Task: Create Card Sales Target Review in Board Branding and Identity Best Practices to Workspace Content Management Software. Create Card Magic Review in Board Employee Skill Development Programs to Workspace Content Management Software. Create Card Product Development Planning in Board Content Marketing Social Media Content Creation and Management to Workspace Content Management Software
Action: Mouse moved to (71, 301)
Screenshot: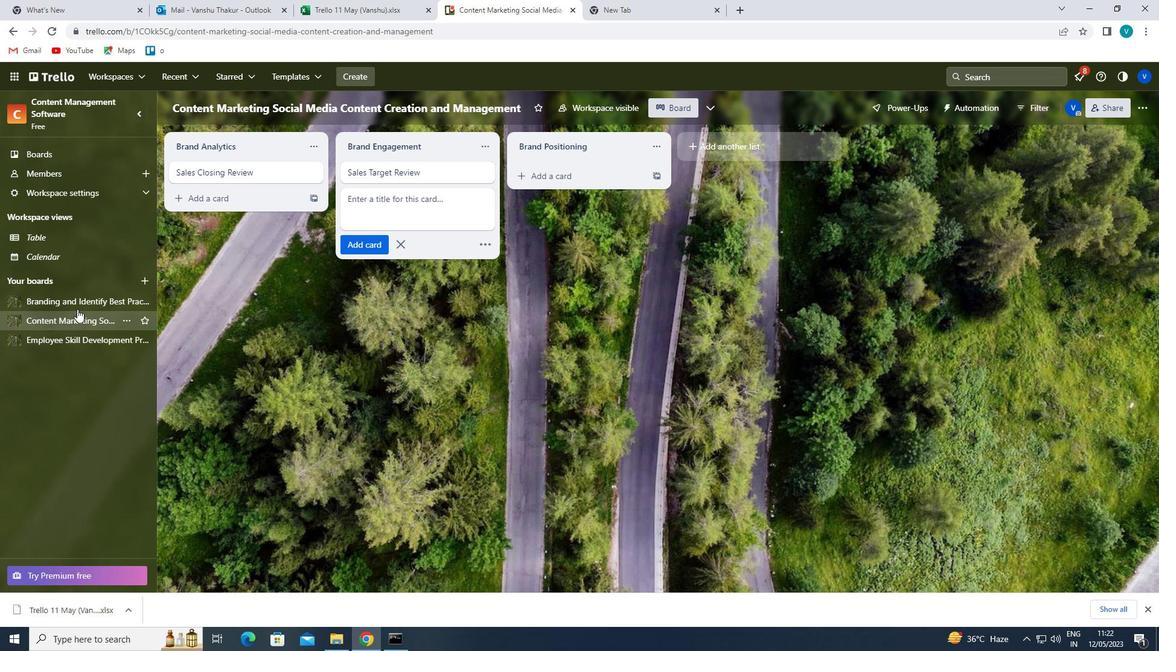 
Action: Mouse pressed left at (71, 301)
Screenshot: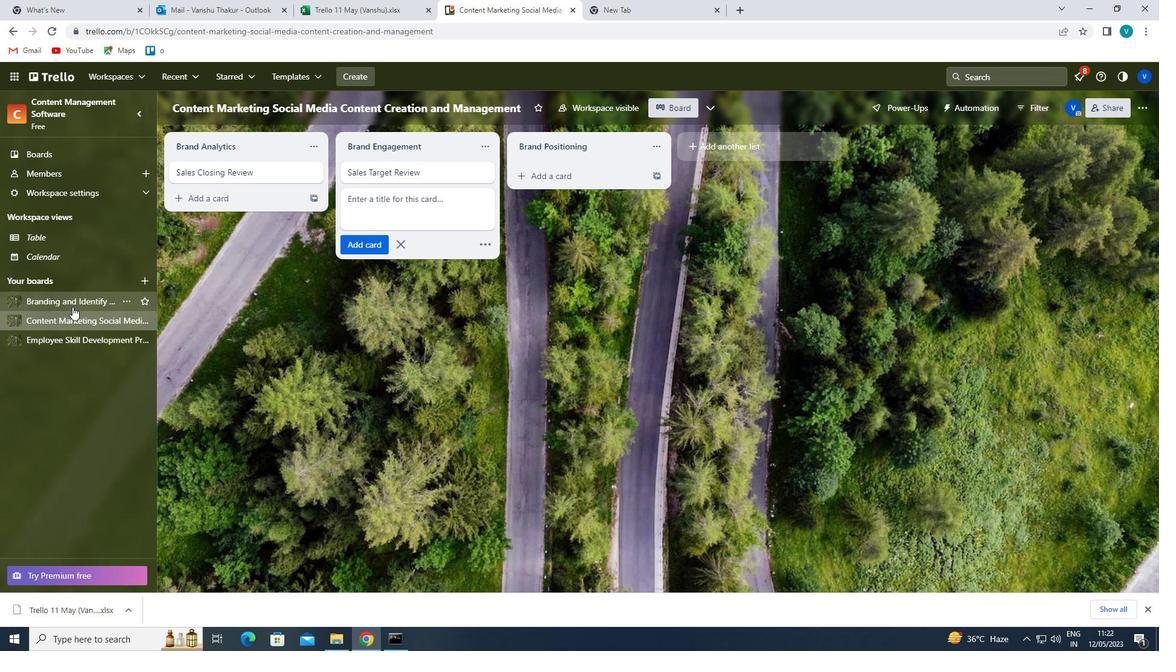 
Action: Mouse moved to (546, 179)
Screenshot: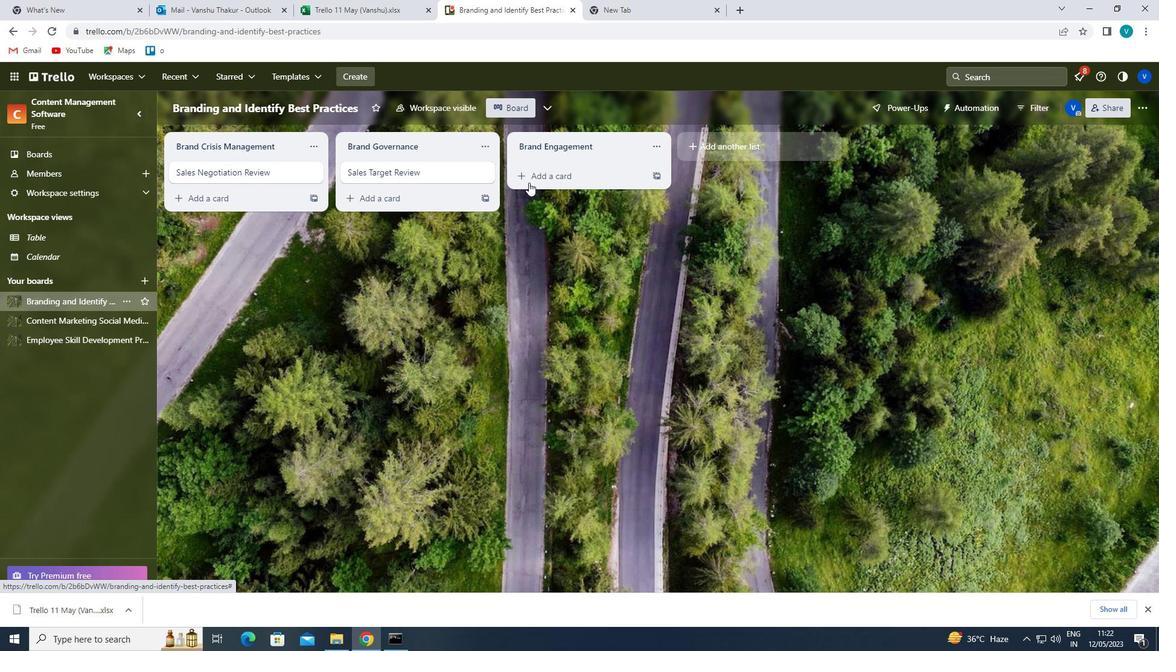 
Action: Mouse pressed left at (546, 179)
Screenshot: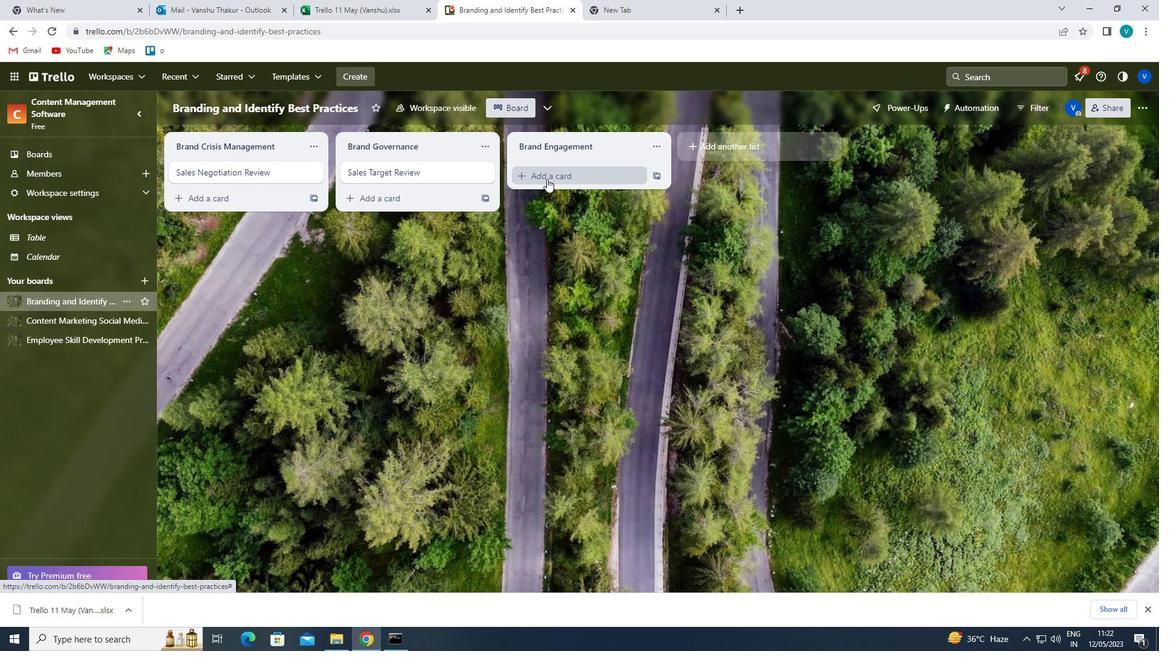 
Action: Key pressed <Key.shift>SALES<Key.space><Key.shift>TARGET<Key.space><Key.shift>REVIEW<Key.enter>
Screenshot: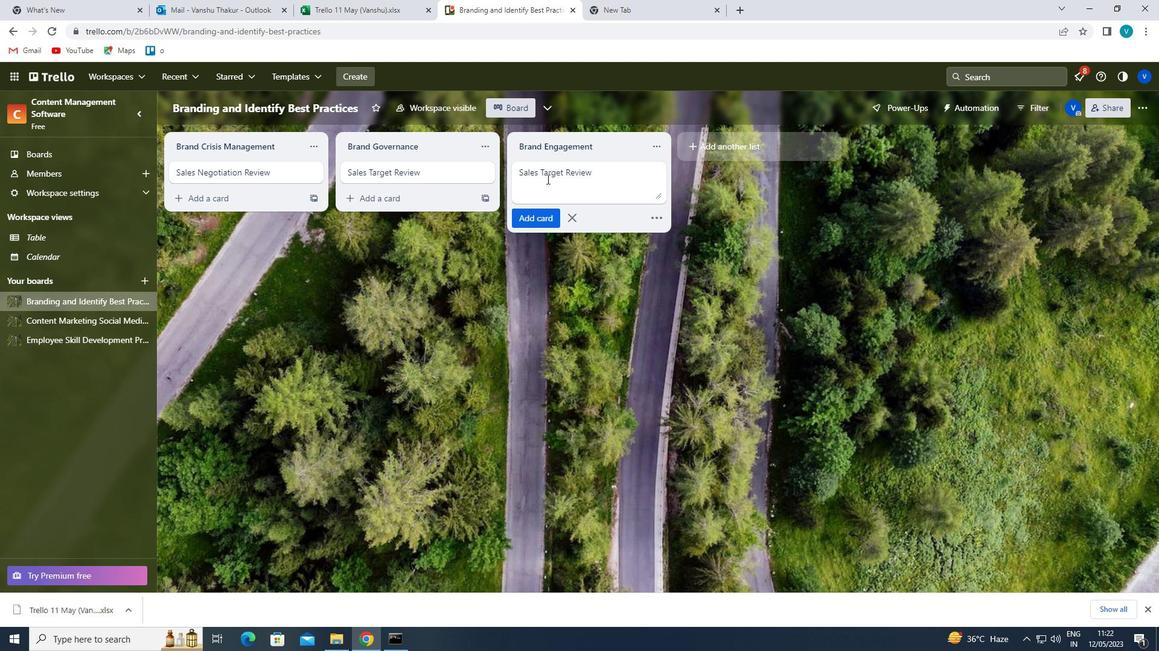 
Action: Mouse moved to (77, 339)
Screenshot: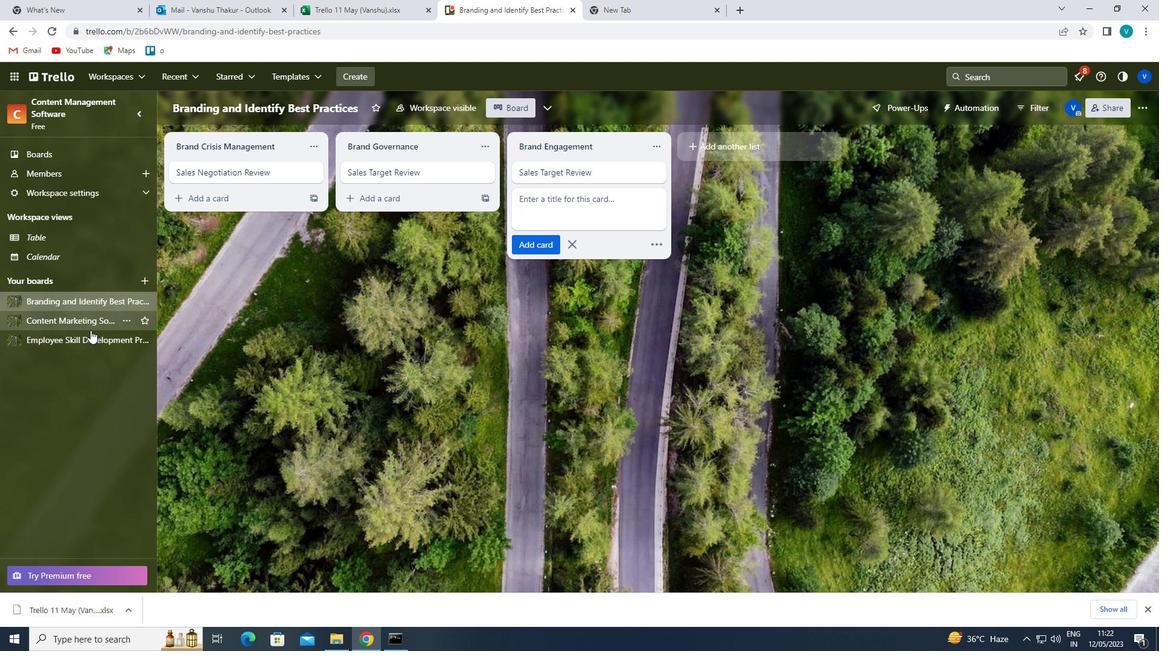 
Action: Mouse pressed left at (77, 339)
Screenshot: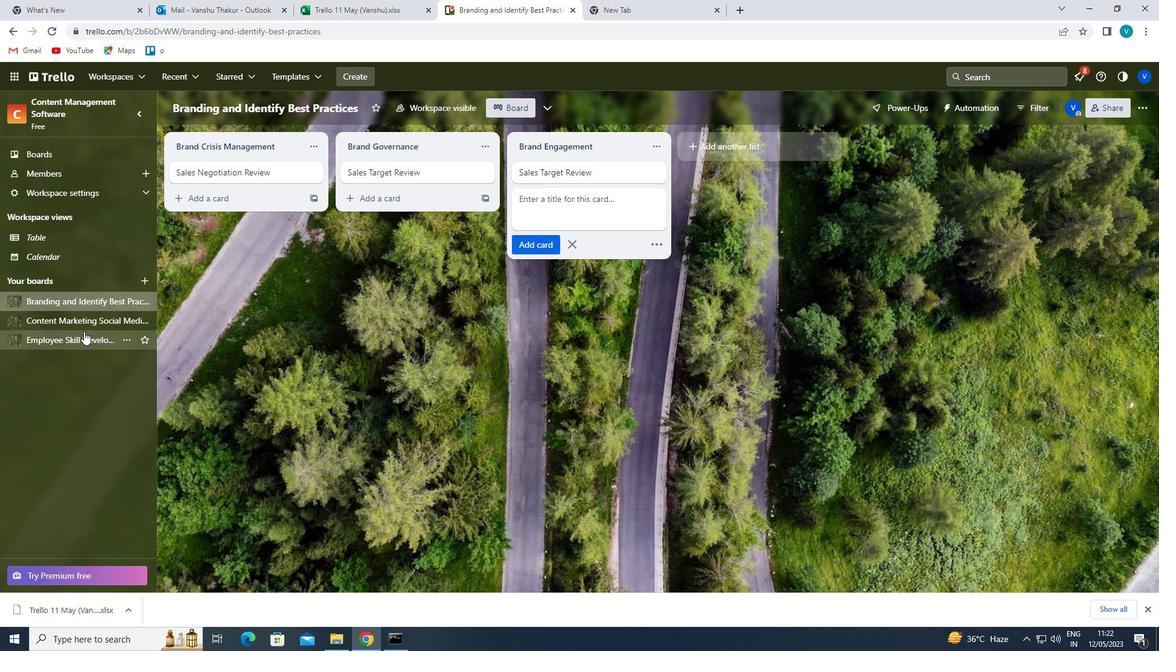 
Action: Mouse moved to (548, 143)
Screenshot: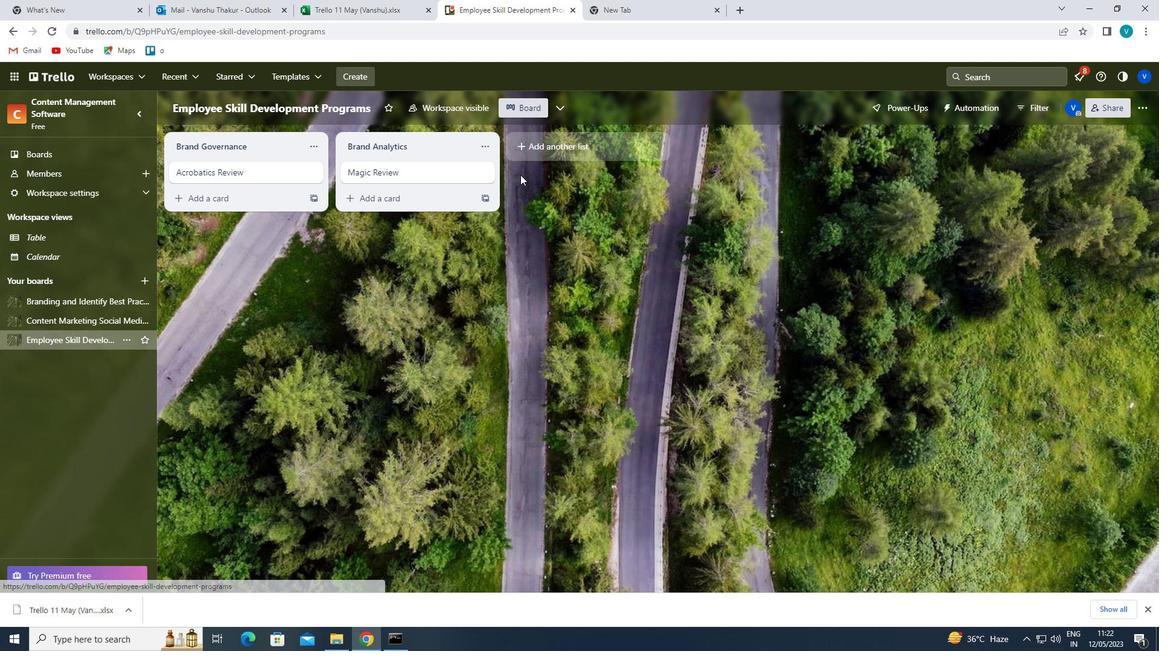 
Action: Mouse pressed left at (548, 143)
Screenshot: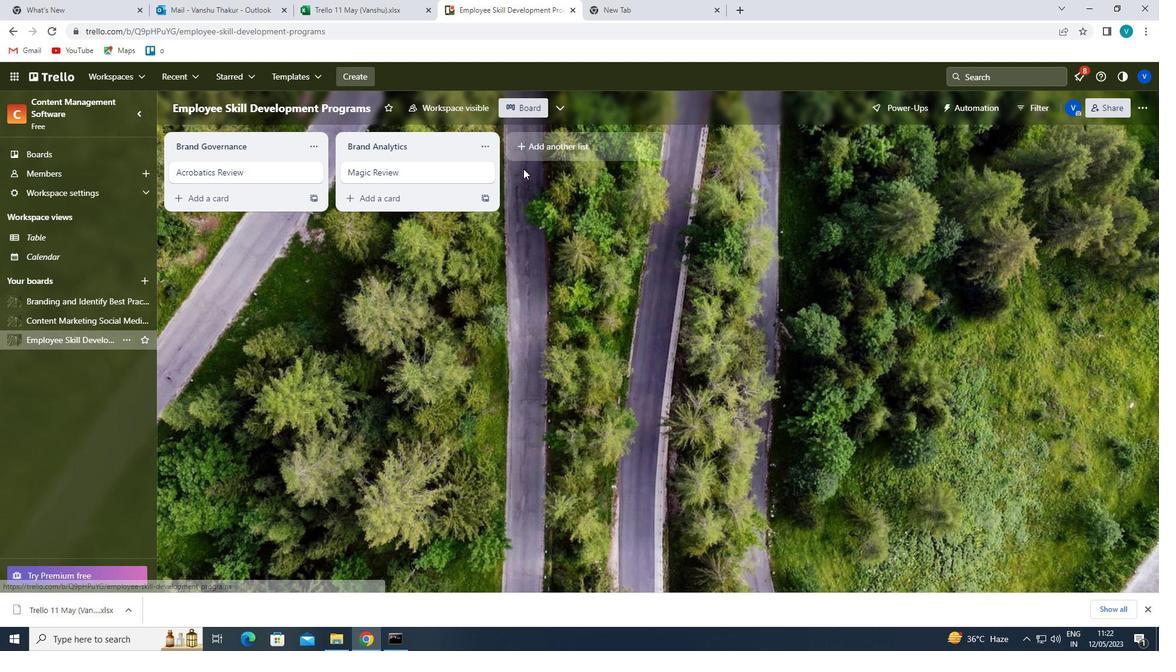 
Action: Mouse moved to (565, 141)
Screenshot: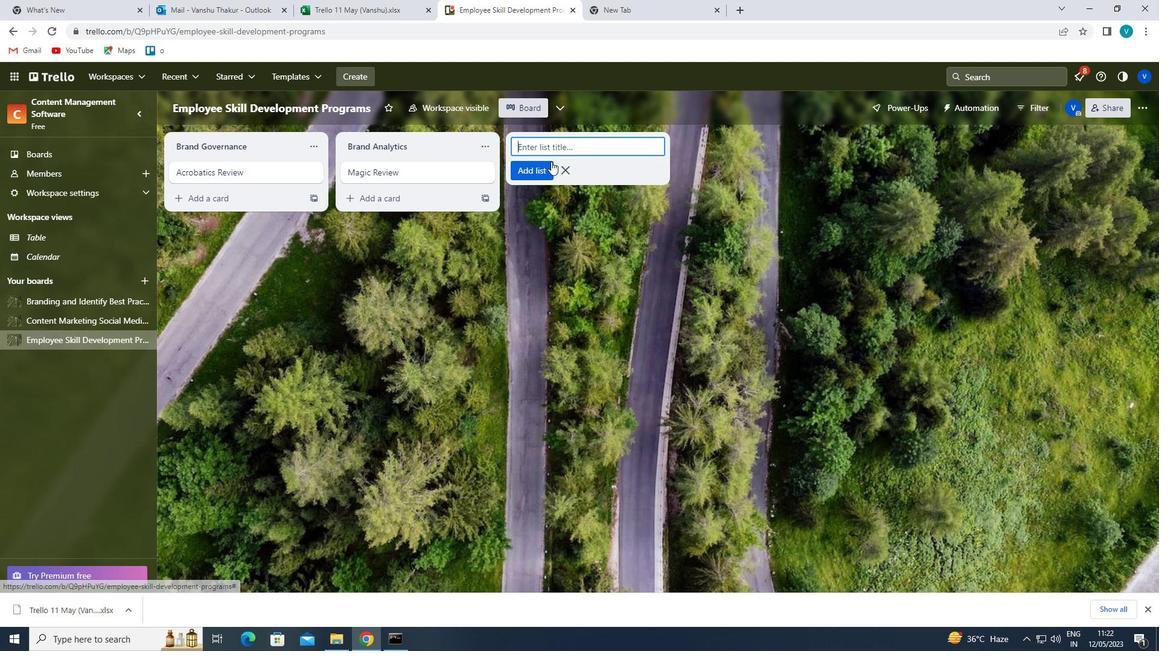 
Action: Mouse pressed left at (565, 141)
Screenshot: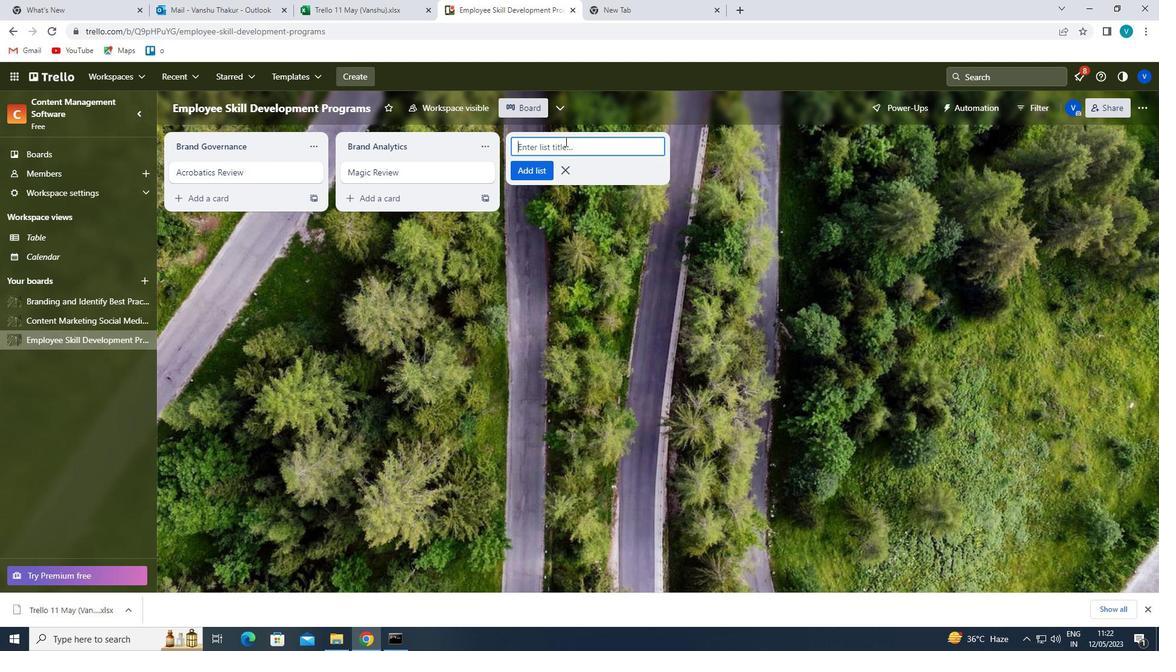 
Action: Key pressed <Key.shift>MAGIC<Key.space><Key.shift>REVIEW
Screenshot: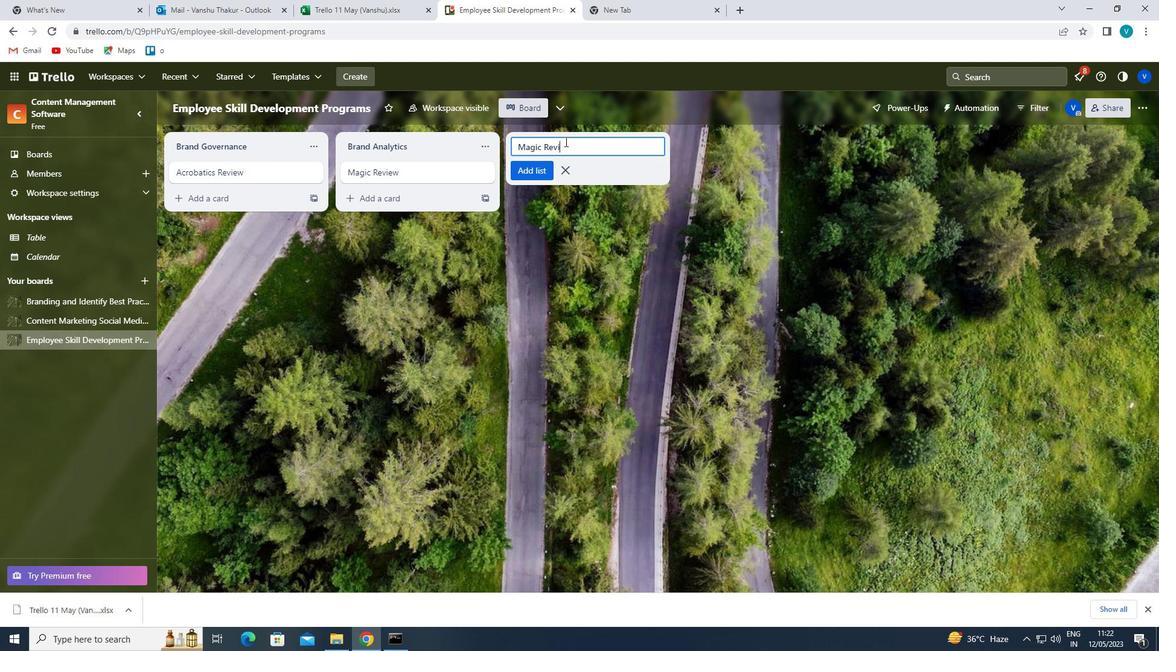 
Action: Mouse moved to (641, 146)
Screenshot: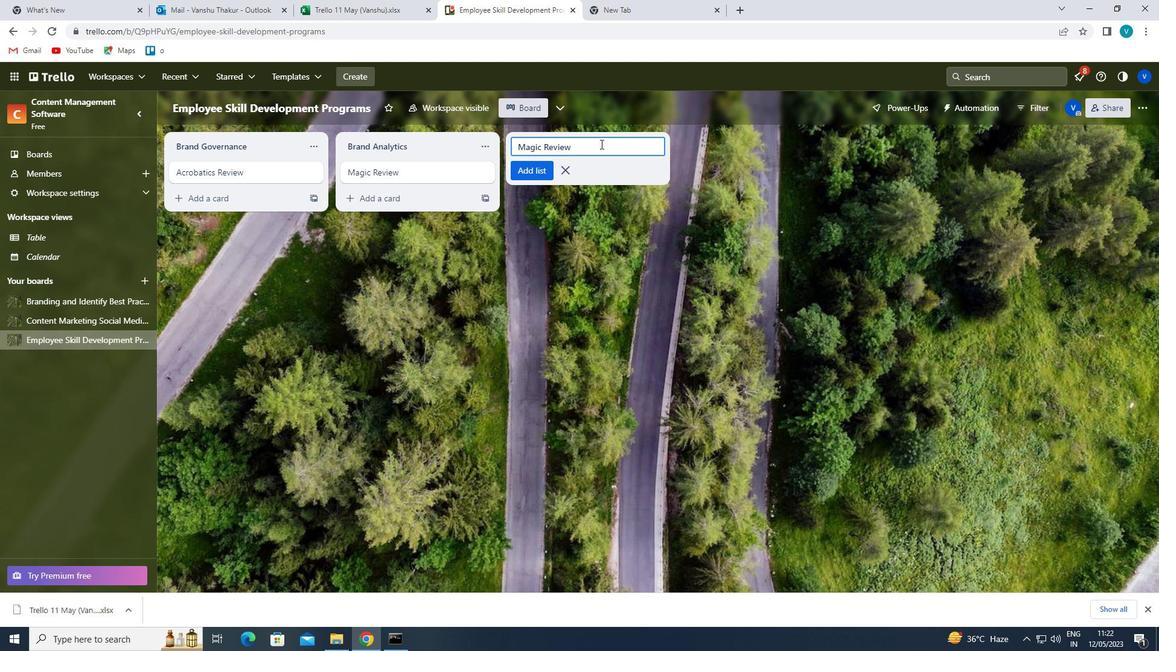
Action: Key pressed <Key.enter>
Screenshot: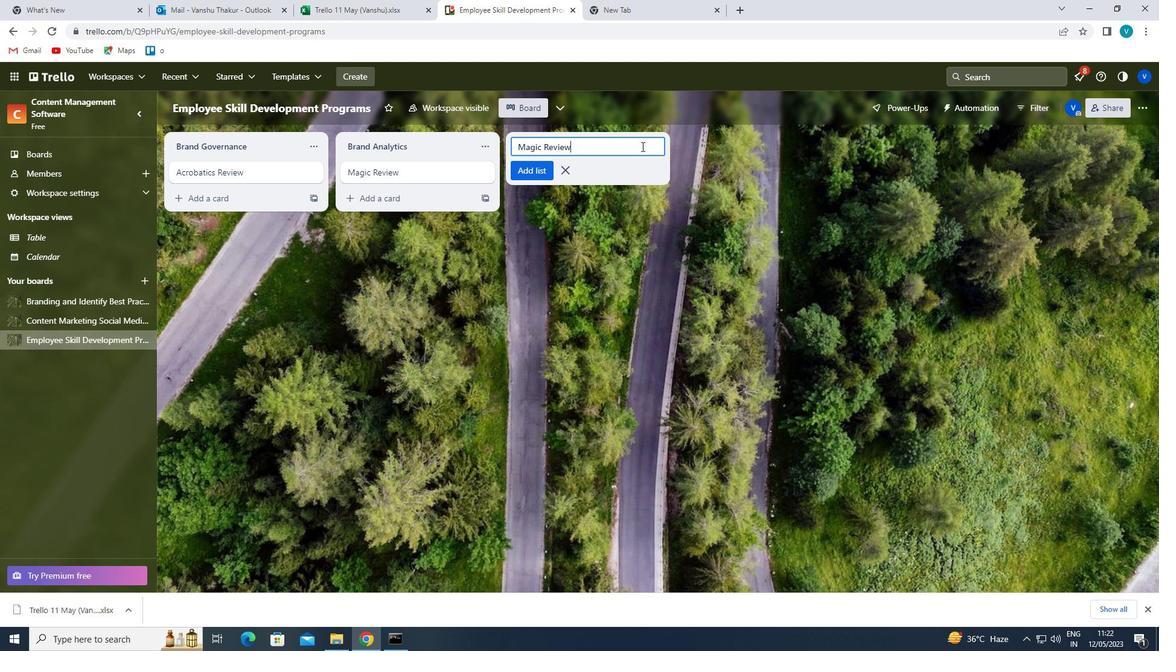 
Action: Mouse moved to (82, 315)
Screenshot: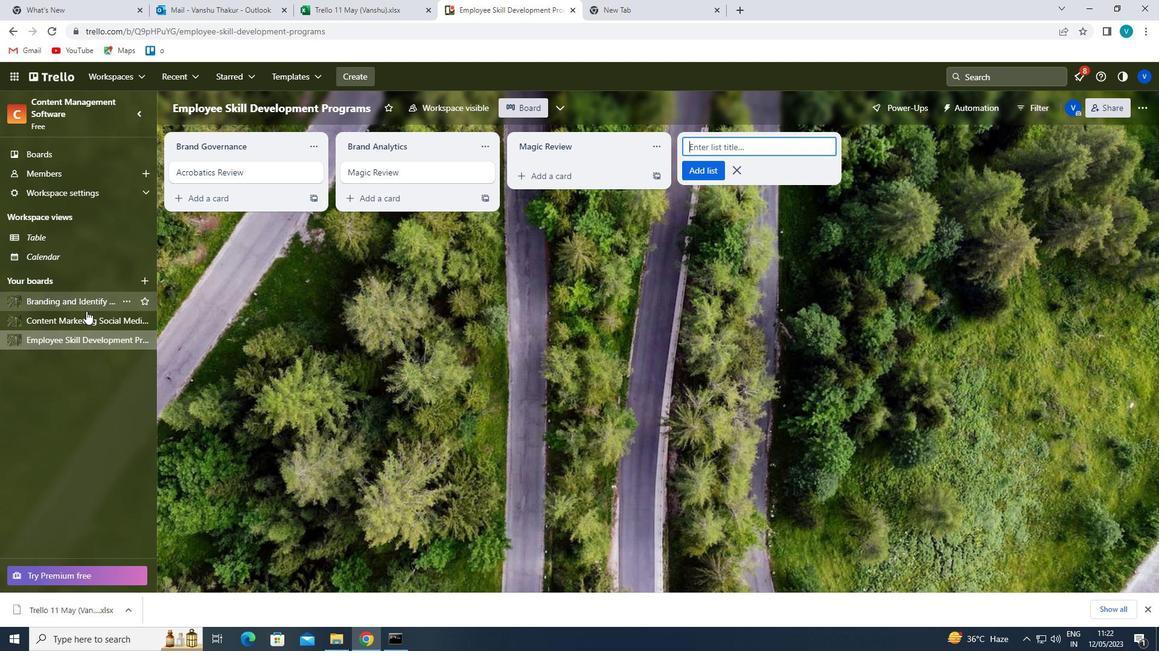 
Action: Mouse pressed left at (82, 315)
Screenshot: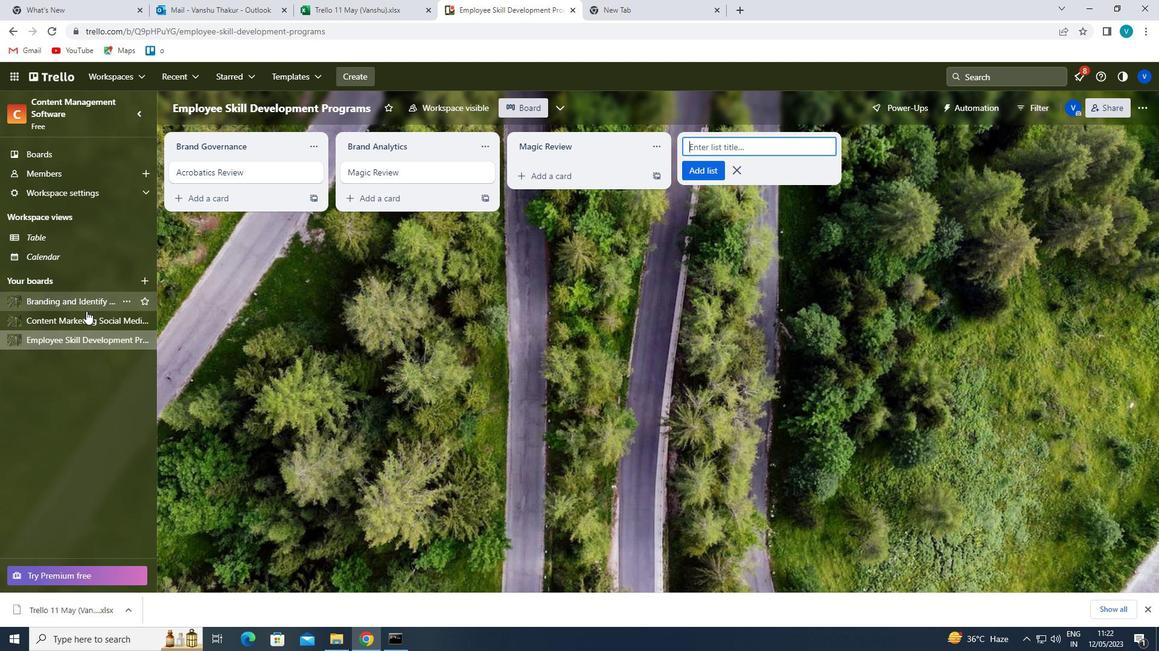 
Action: Mouse moved to (546, 176)
Screenshot: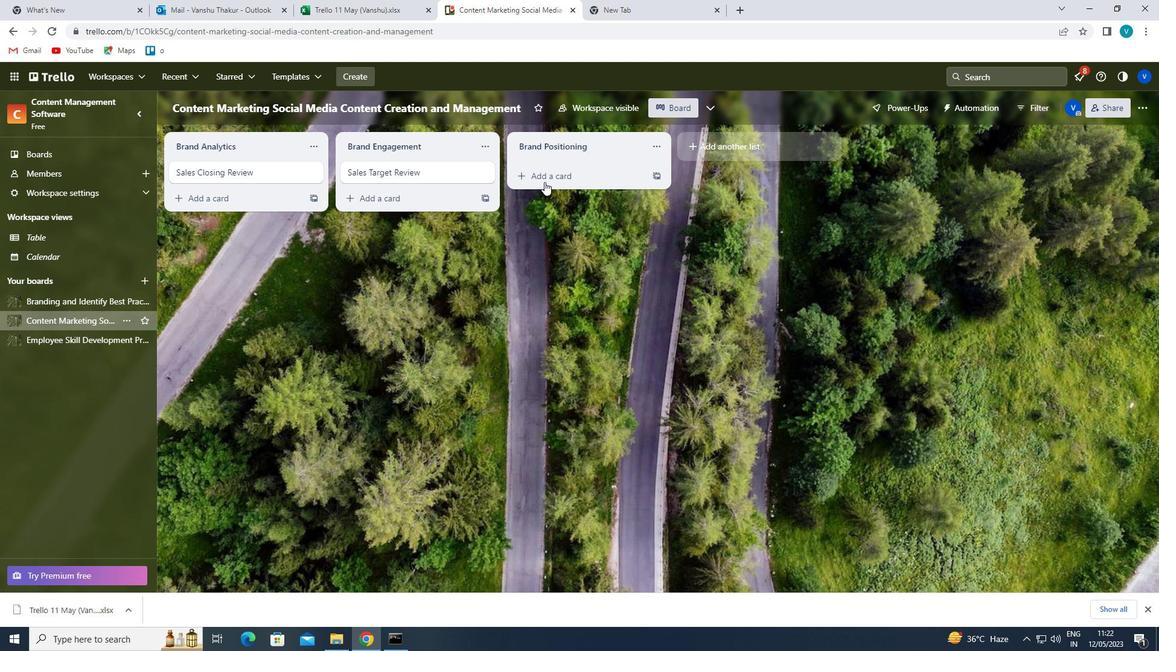 
Action: Mouse pressed left at (546, 176)
Screenshot: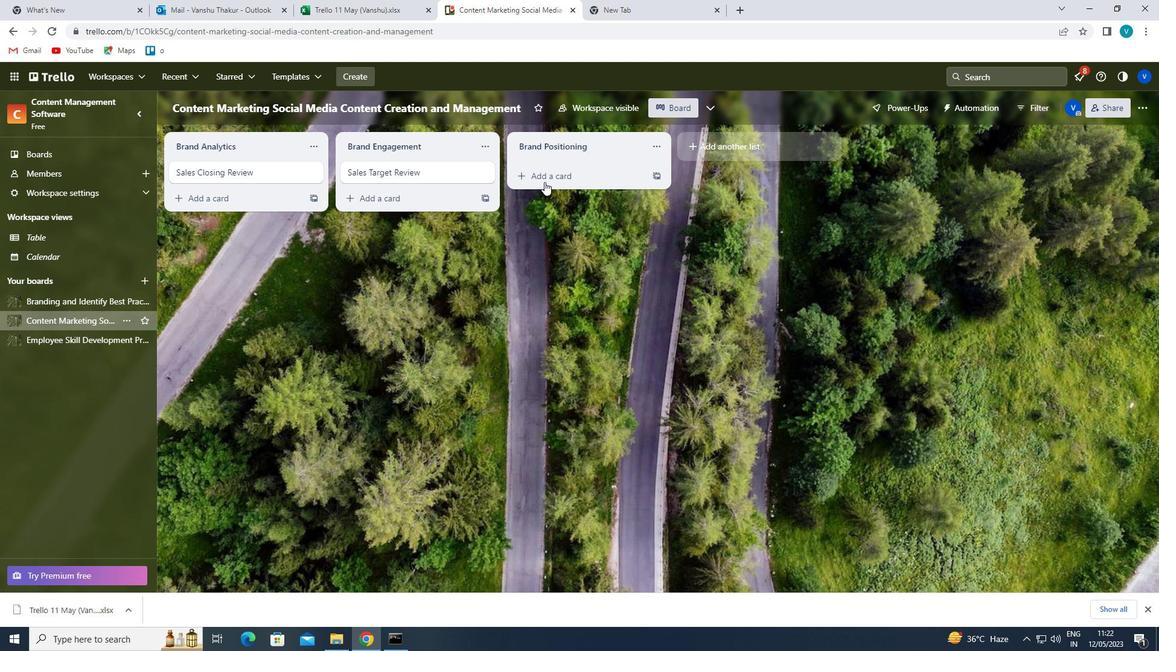 
Action: Key pressed <Key.shift>PRODUCT<Key.space><Key.shift>DEVELOPMENT<Key.space><Key.shift><Key.shift><Key.shift><Key.shift><Key.shift><Key.shift><Key.shift><Key.shift><Key.shift><Key.shift><Key.shift><Key.shift>PLANNING<Key.enter>
Screenshot: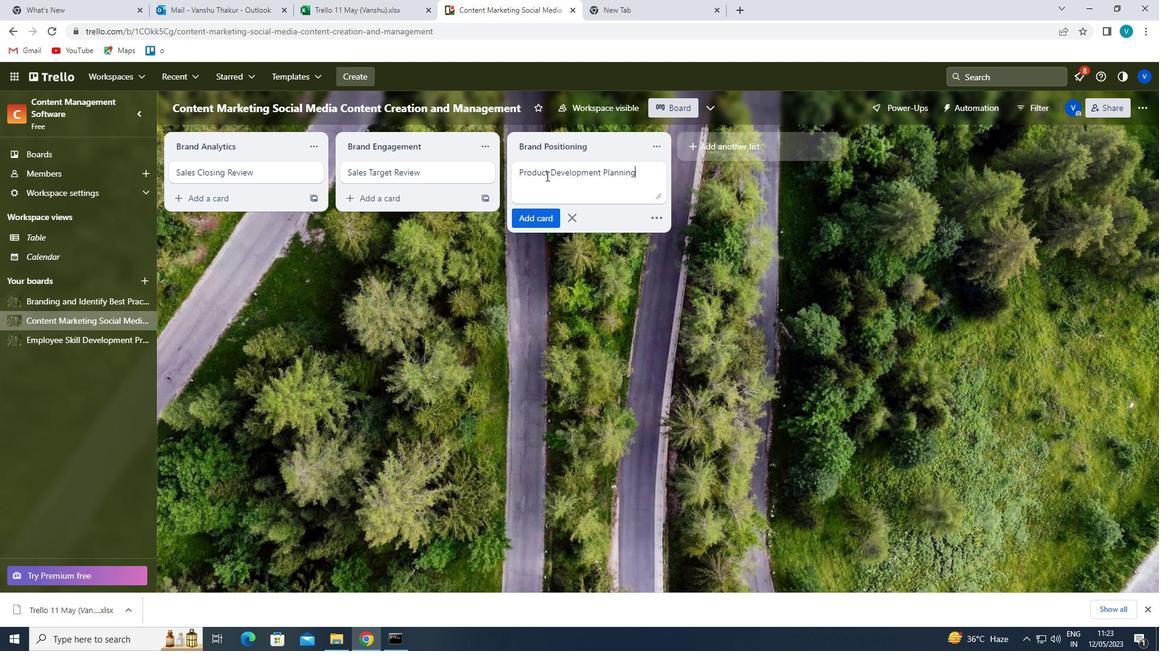 
